 Task: Find out the meaning of "Median" in the real estate glossary.
Action: Mouse moved to (444, 190)
Screenshot: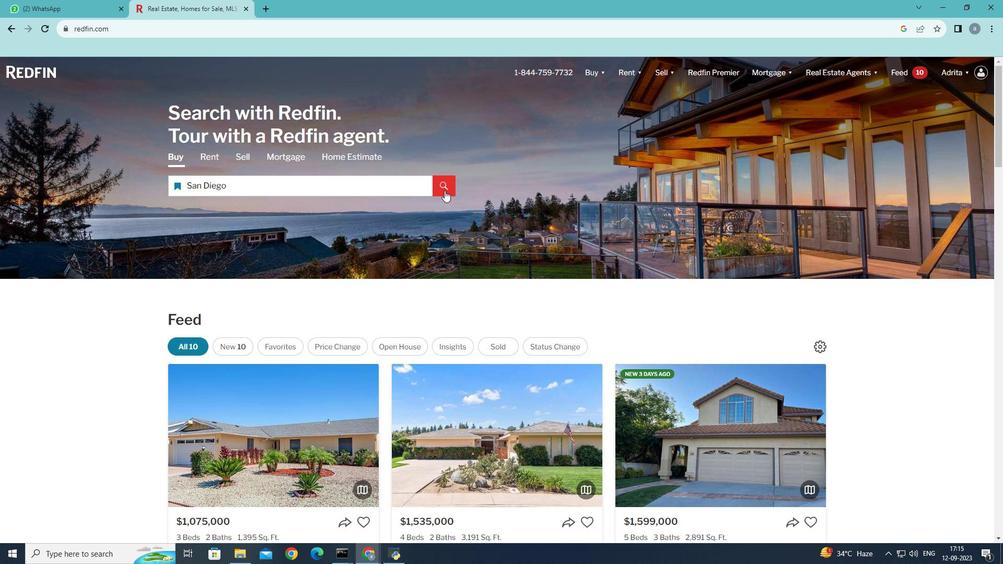 
Action: Mouse pressed left at (444, 190)
Screenshot: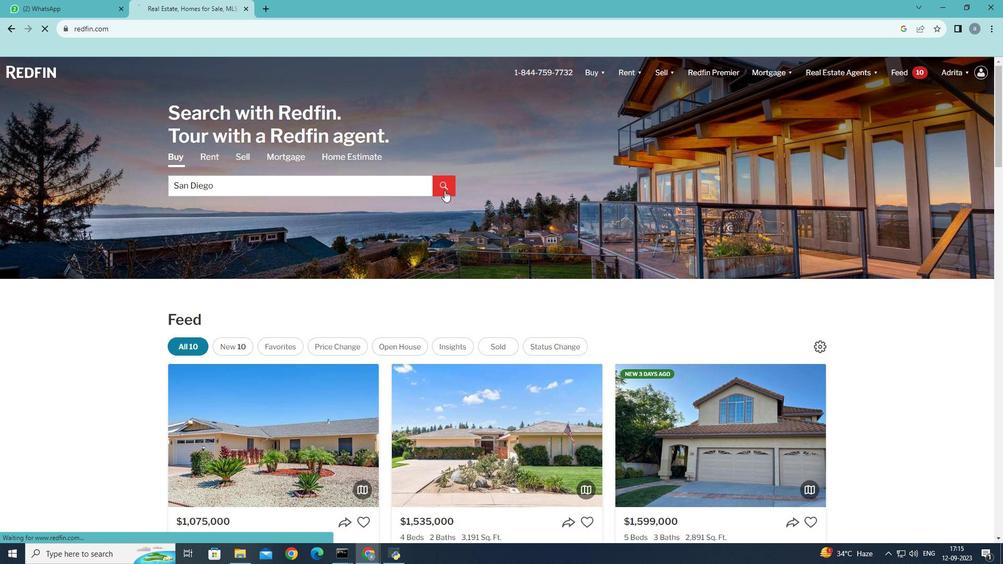 
Action: Mouse moved to (659, 145)
Screenshot: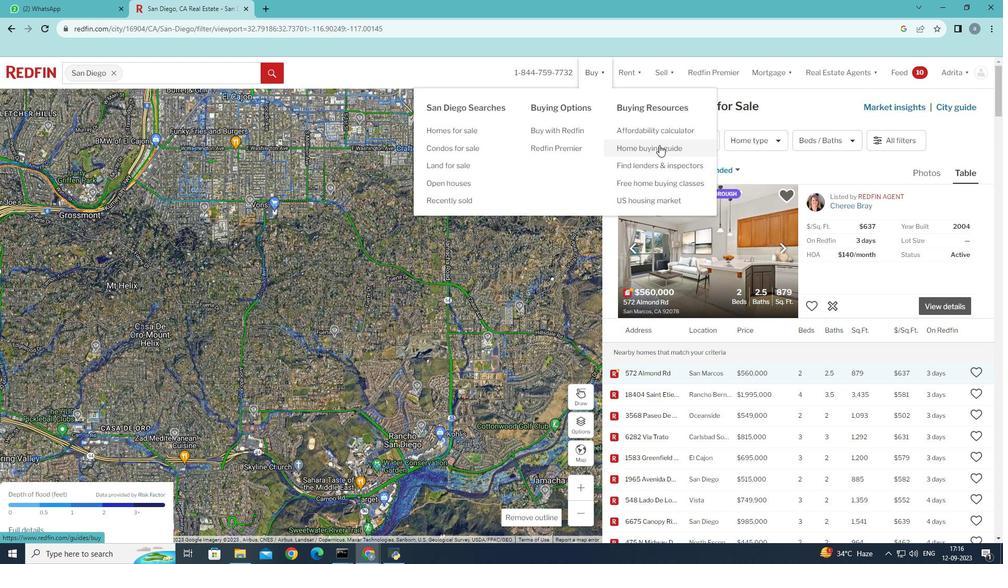 
Action: Mouse pressed left at (659, 145)
Screenshot: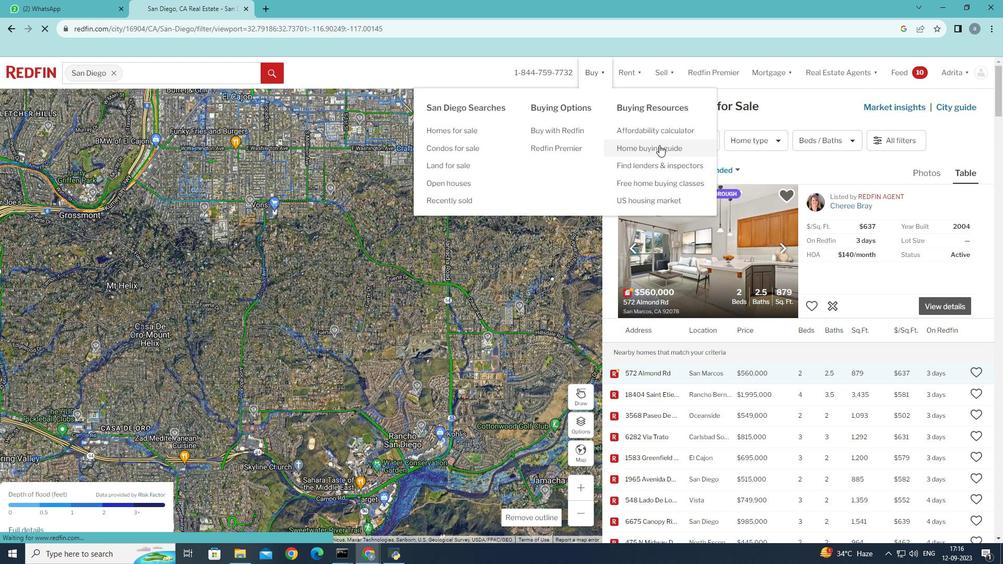 
Action: Mouse moved to (450, 228)
Screenshot: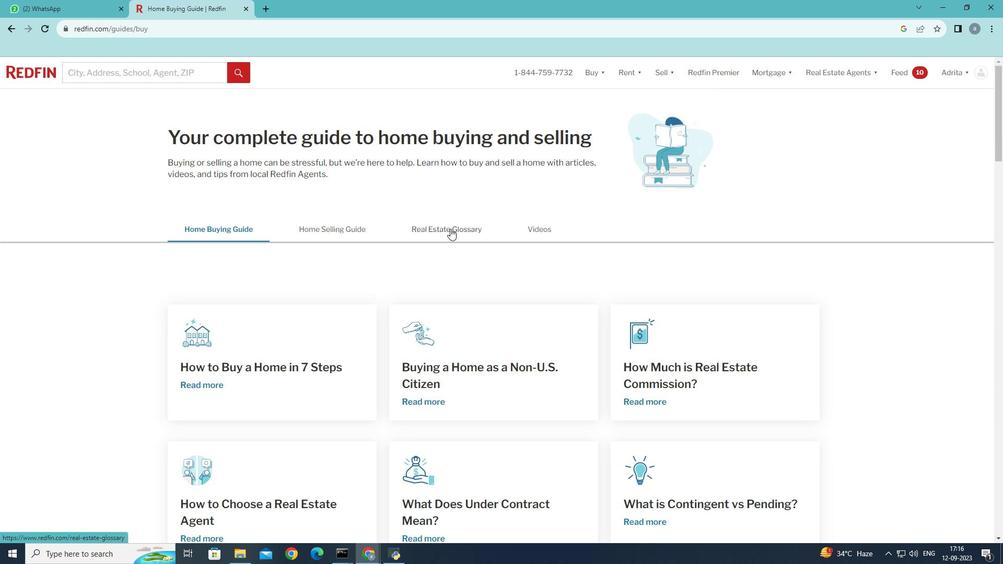 
Action: Mouse pressed left at (450, 228)
Screenshot: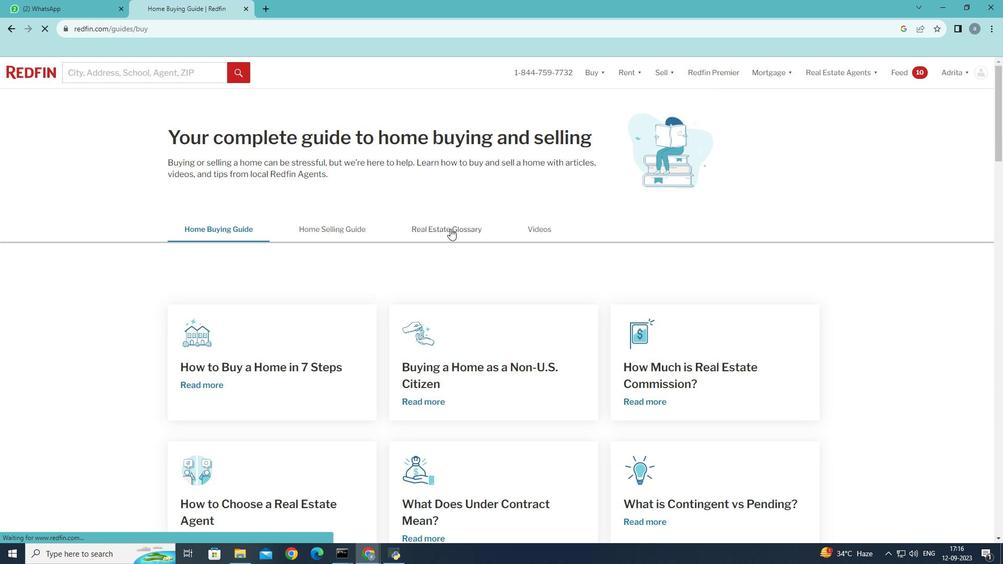 
Action: Mouse moved to (388, 344)
Screenshot: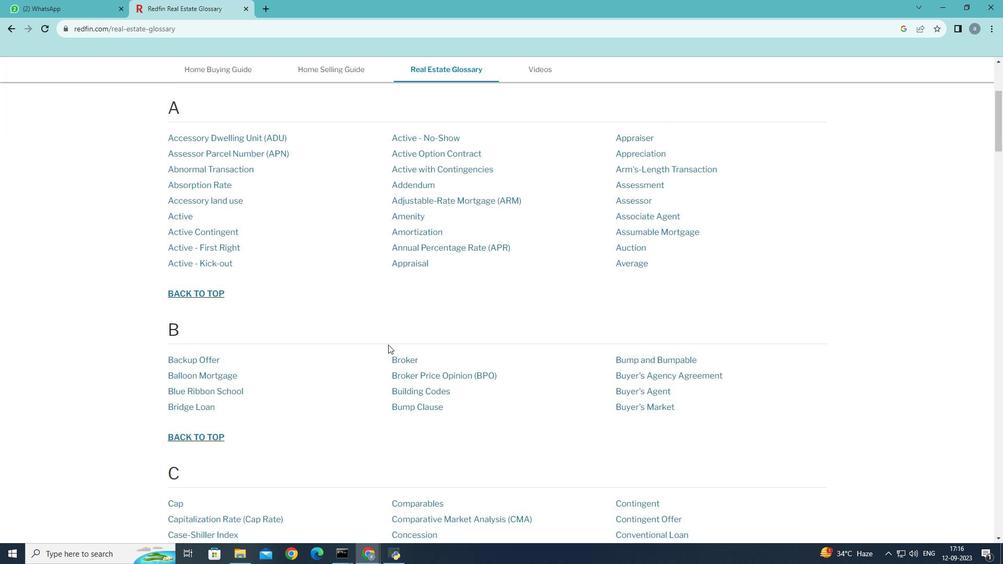 
Action: Mouse scrolled (388, 344) with delta (0, 0)
Screenshot: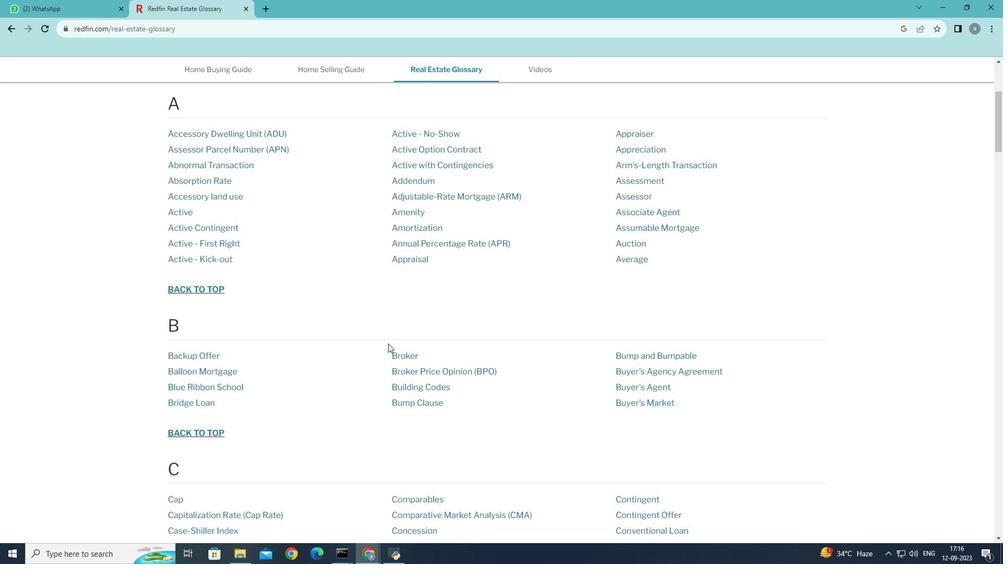
Action: Mouse scrolled (388, 344) with delta (0, 0)
Screenshot: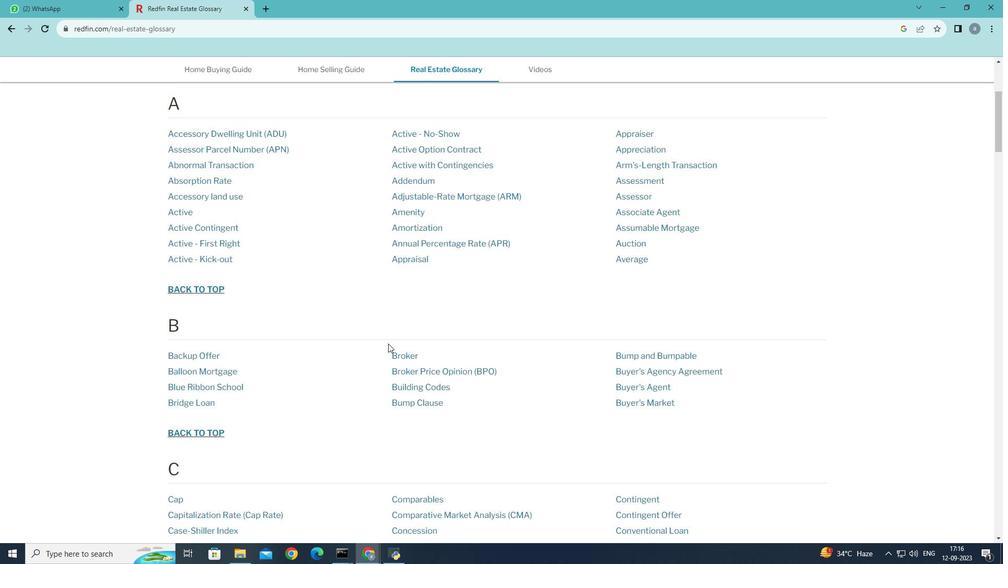 
Action: Mouse scrolled (388, 344) with delta (0, 0)
Screenshot: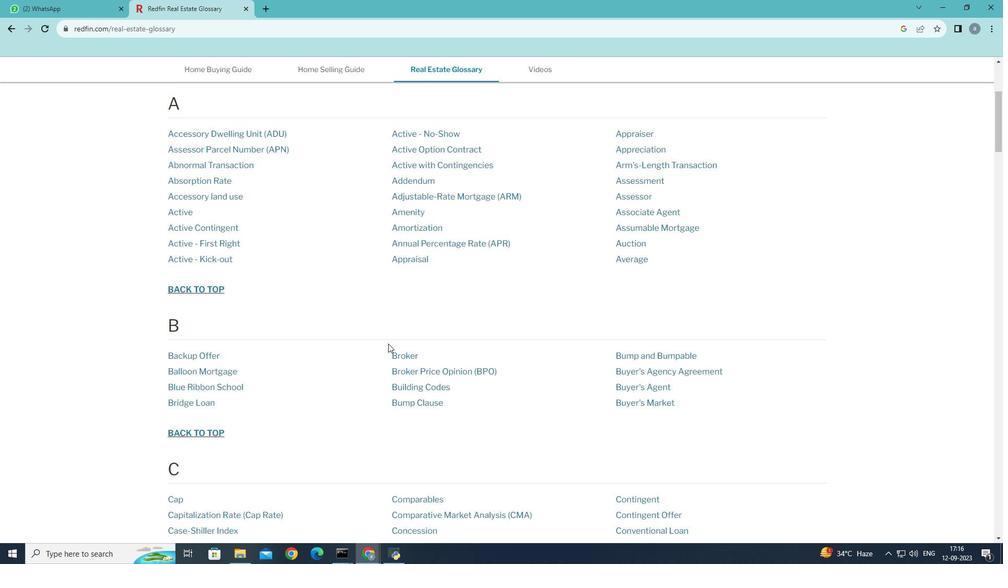 
Action: Mouse scrolled (388, 344) with delta (0, 0)
Screenshot: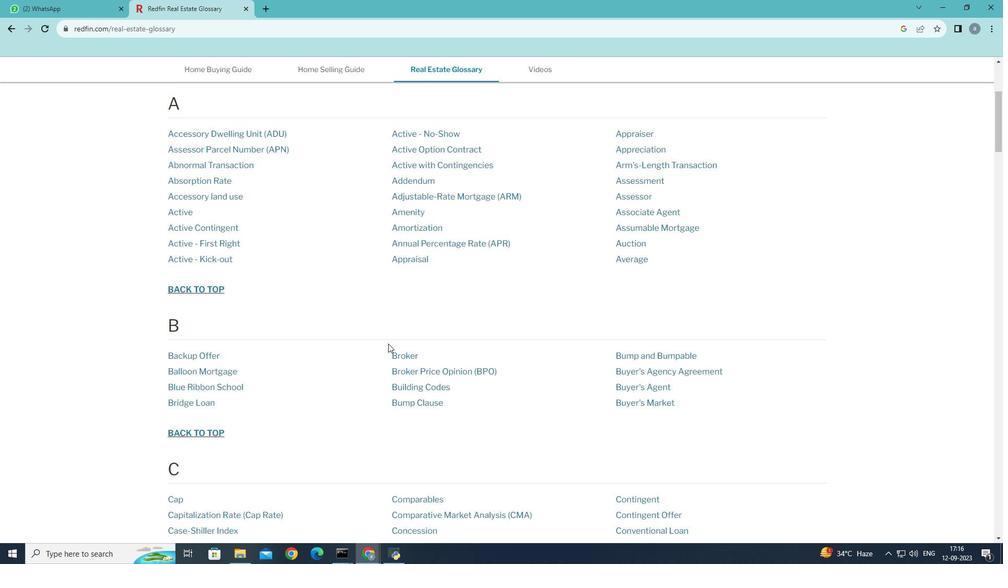 
Action: Mouse moved to (388, 343)
Screenshot: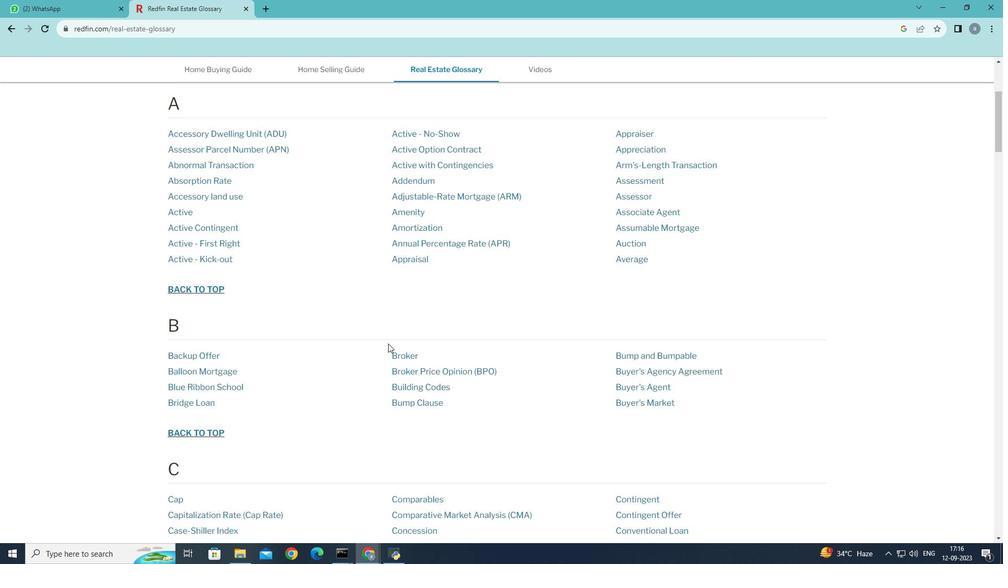 
Action: Mouse scrolled (388, 343) with delta (0, 0)
Screenshot: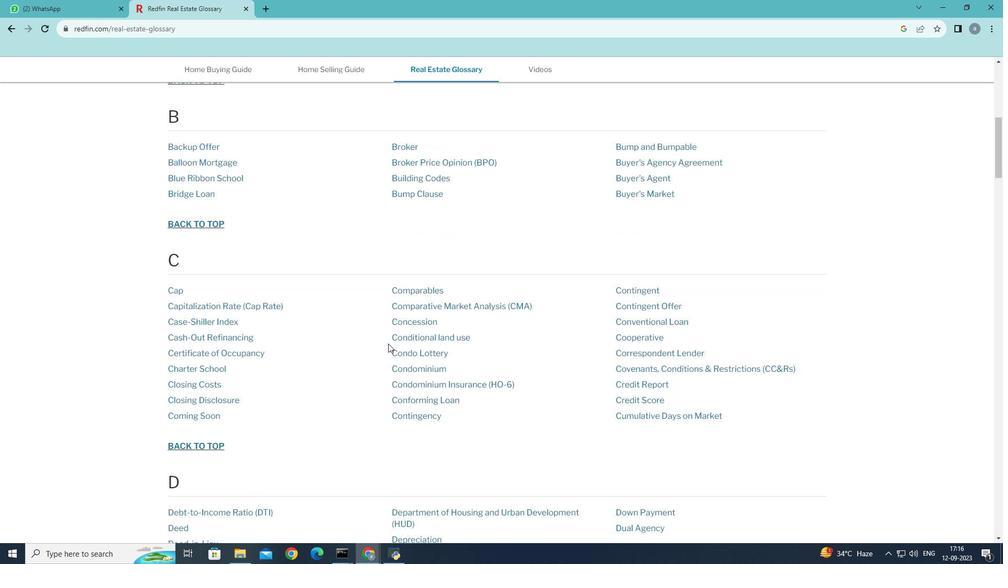 
Action: Mouse scrolled (388, 343) with delta (0, 0)
Screenshot: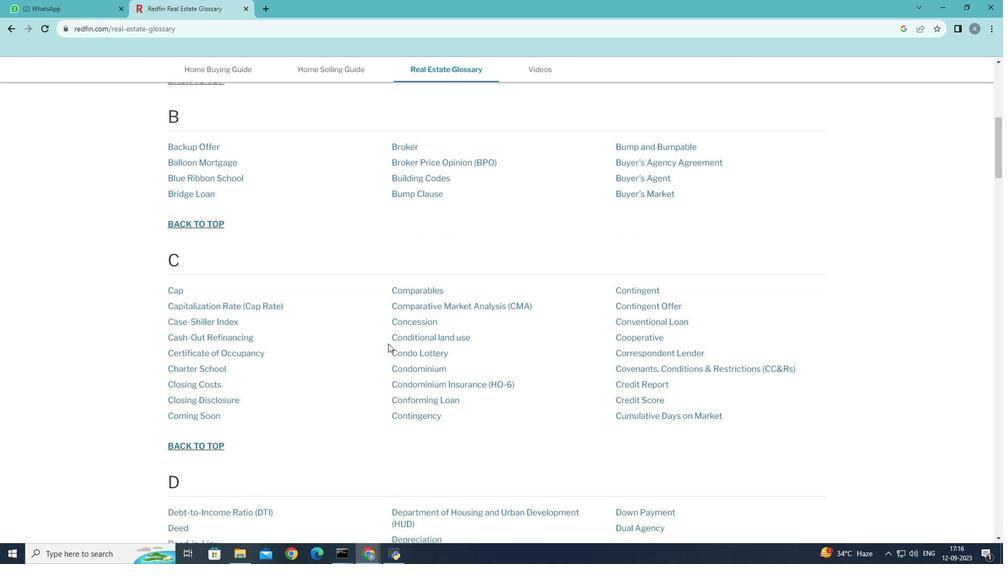 
Action: Mouse scrolled (388, 343) with delta (0, 0)
Screenshot: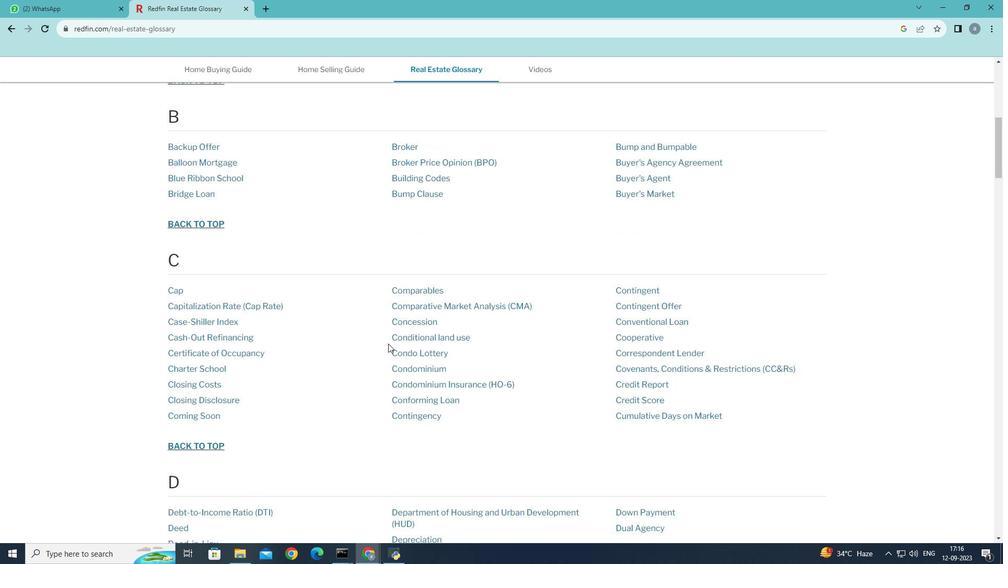 
Action: Mouse scrolled (388, 343) with delta (0, 0)
Screenshot: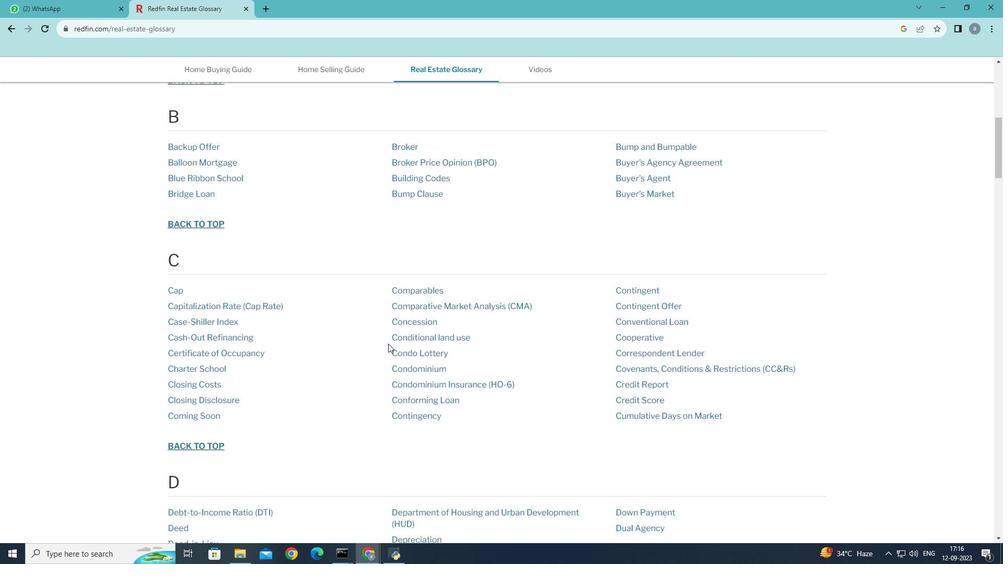 
Action: Mouse moved to (388, 343)
Screenshot: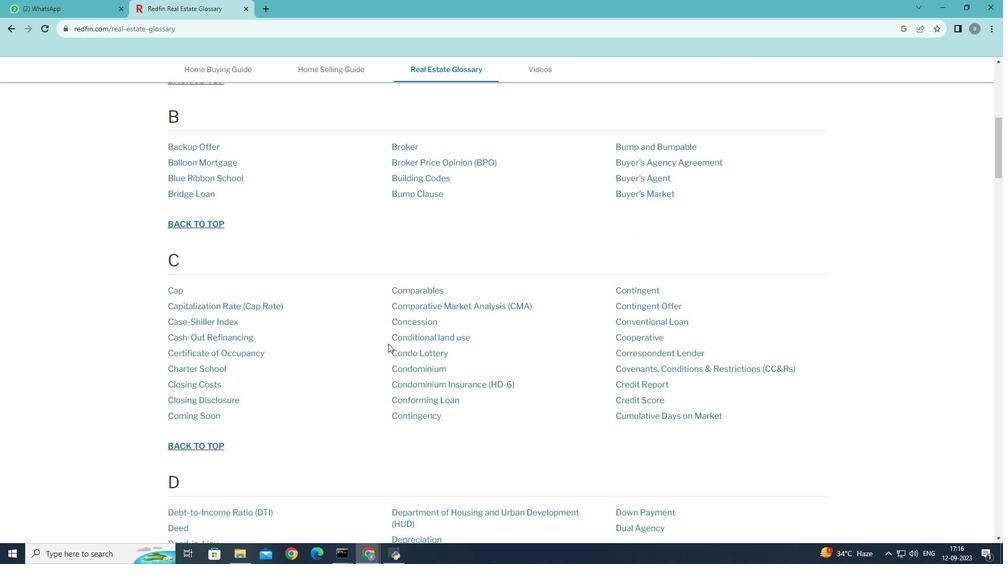 
Action: Mouse scrolled (388, 343) with delta (0, 0)
Screenshot: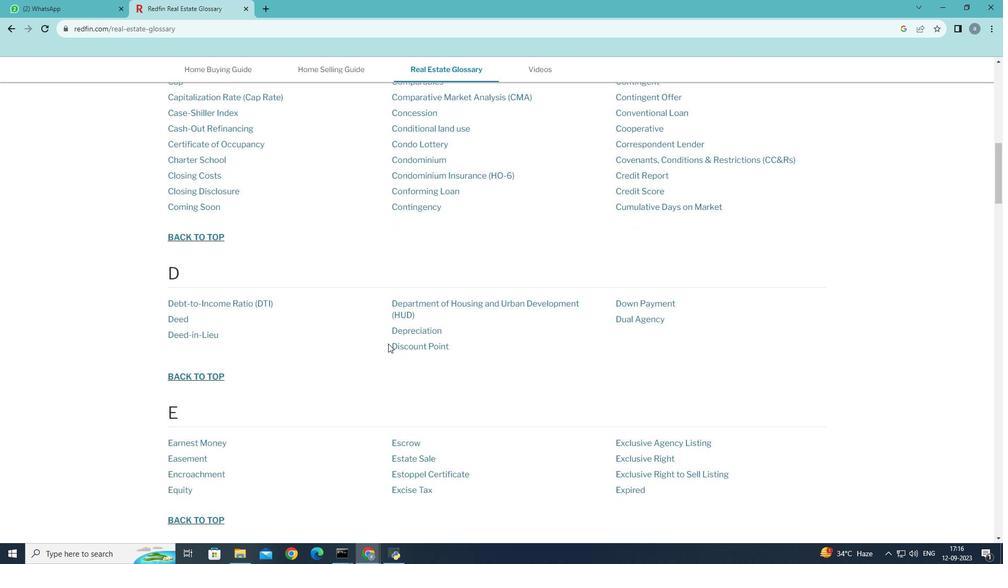 
Action: Mouse scrolled (388, 343) with delta (0, 0)
Screenshot: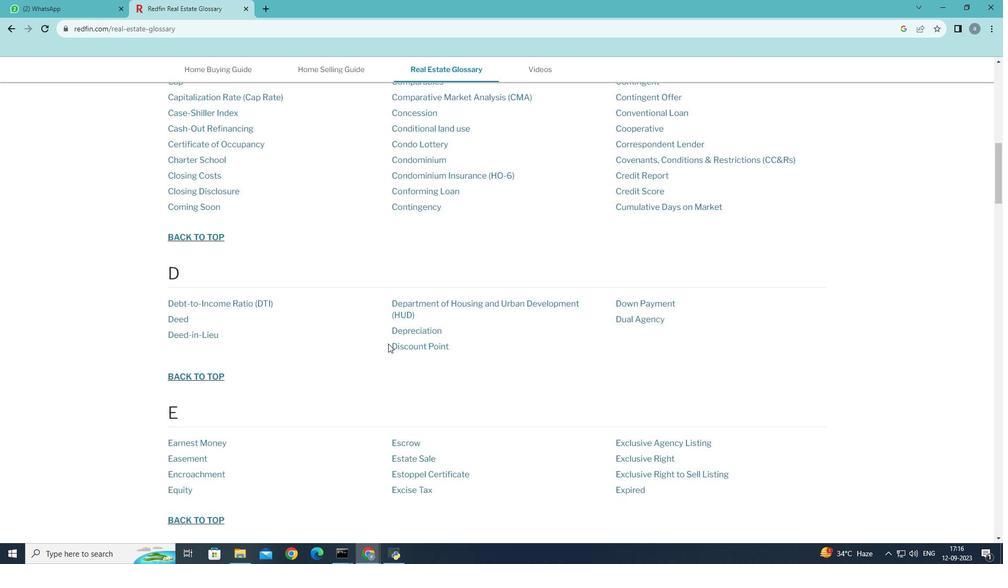 
Action: Mouse scrolled (388, 343) with delta (0, 0)
Screenshot: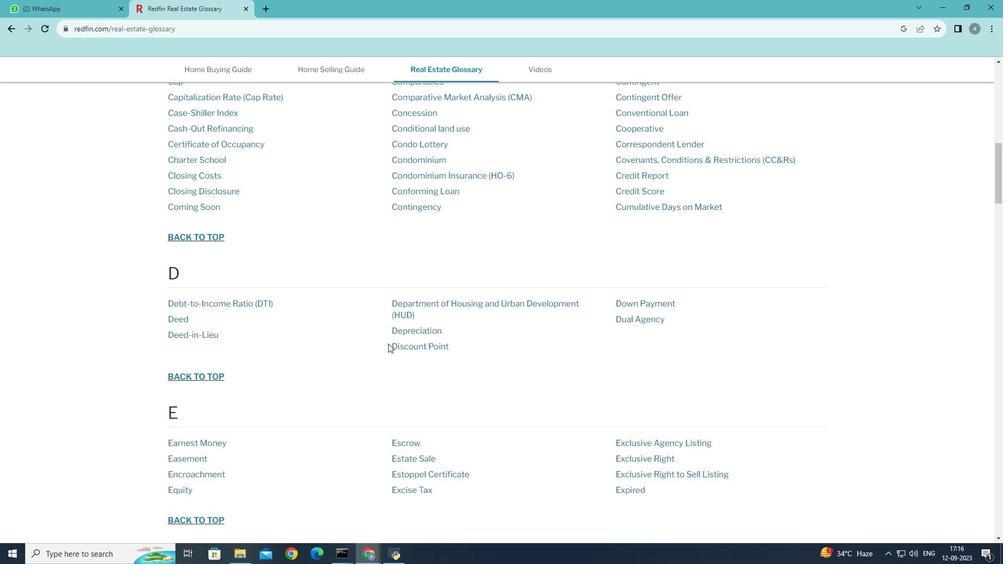 
Action: Mouse scrolled (388, 343) with delta (0, 0)
Screenshot: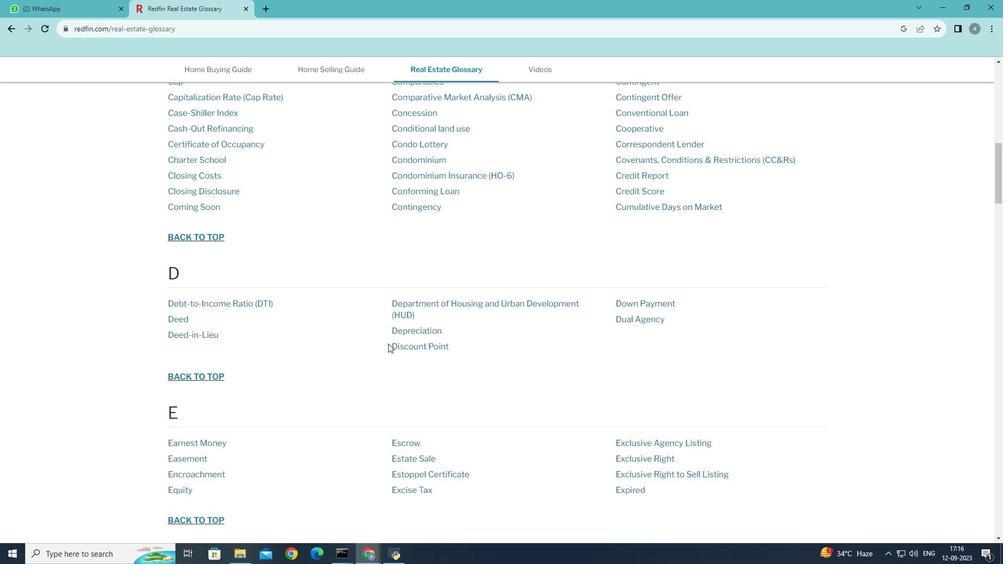 
Action: Mouse scrolled (388, 343) with delta (0, 0)
Screenshot: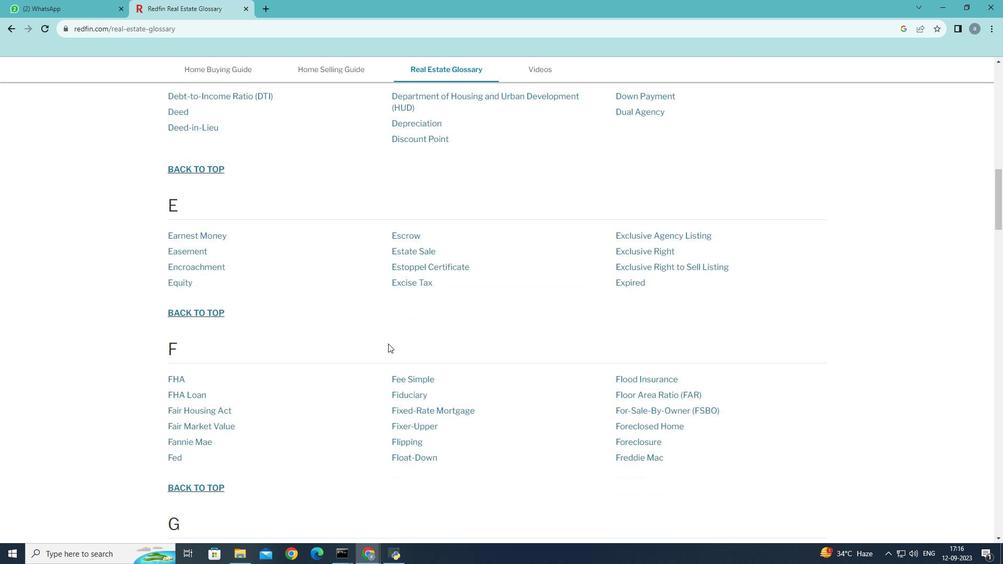 
Action: Mouse scrolled (388, 343) with delta (0, 0)
Screenshot: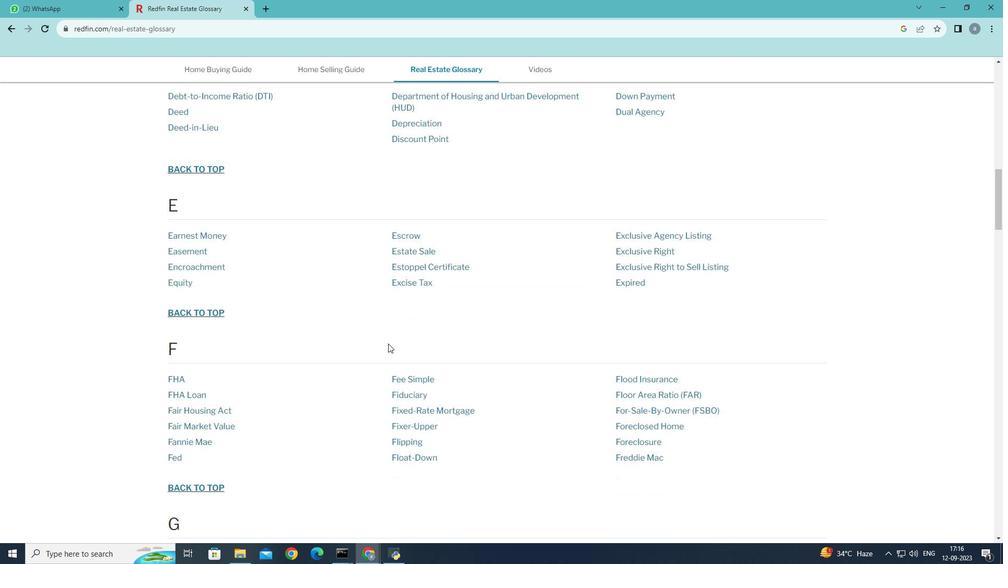 
Action: Mouse scrolled (388, 343) with delta (0, 0)
Screenshot: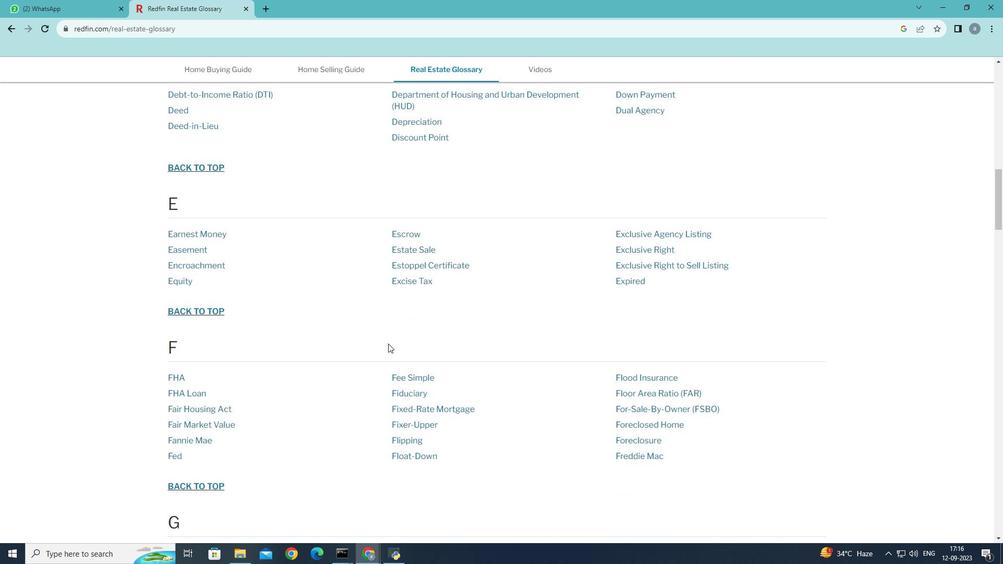 
Action: Mouse scrolled (388, 343) with delta (0, 0)
Screenshot: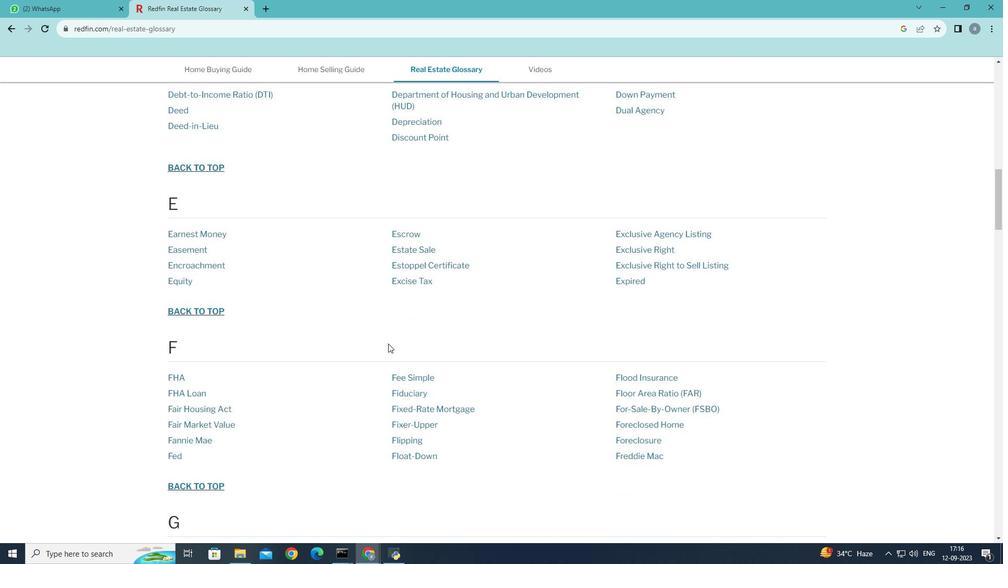 
Action: Mouse scrolled (388, 343) with delta (0, 0)
Screenshot: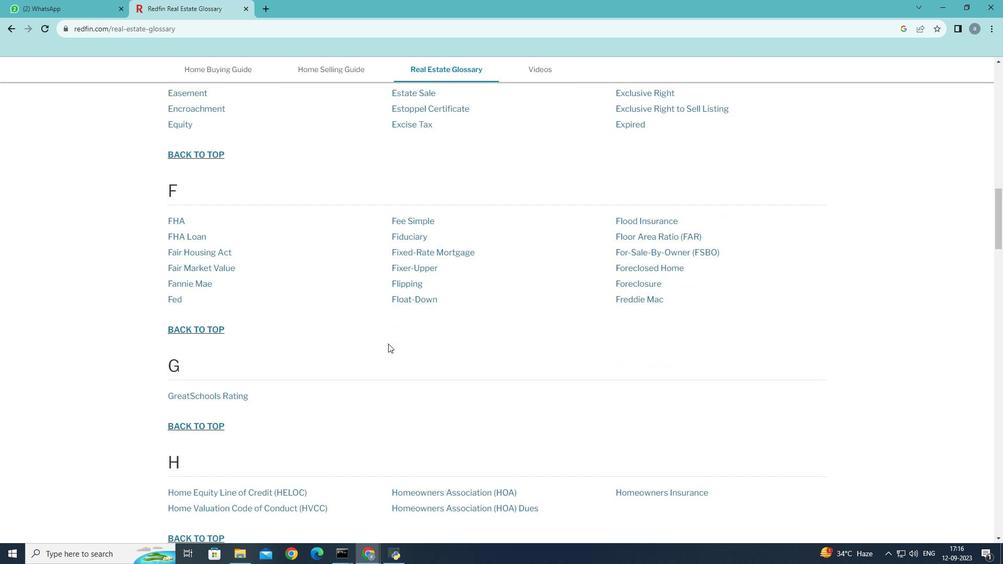 
Action: Mouse scrolled (388, 343) with delta (0, 0)
Screenshot: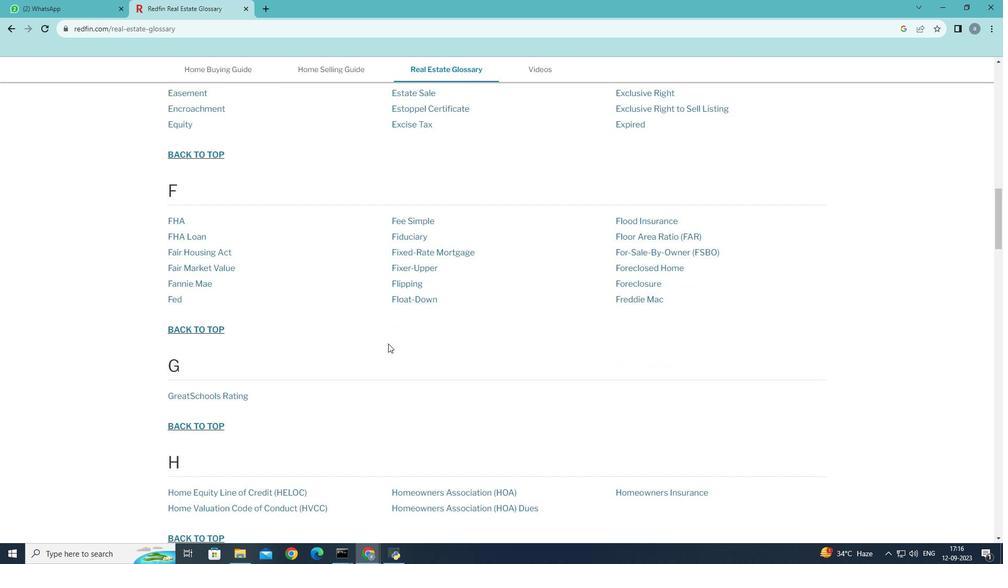 
Action: Mouse scrolled (388, 343) with delta (0, 0)
Screenshot: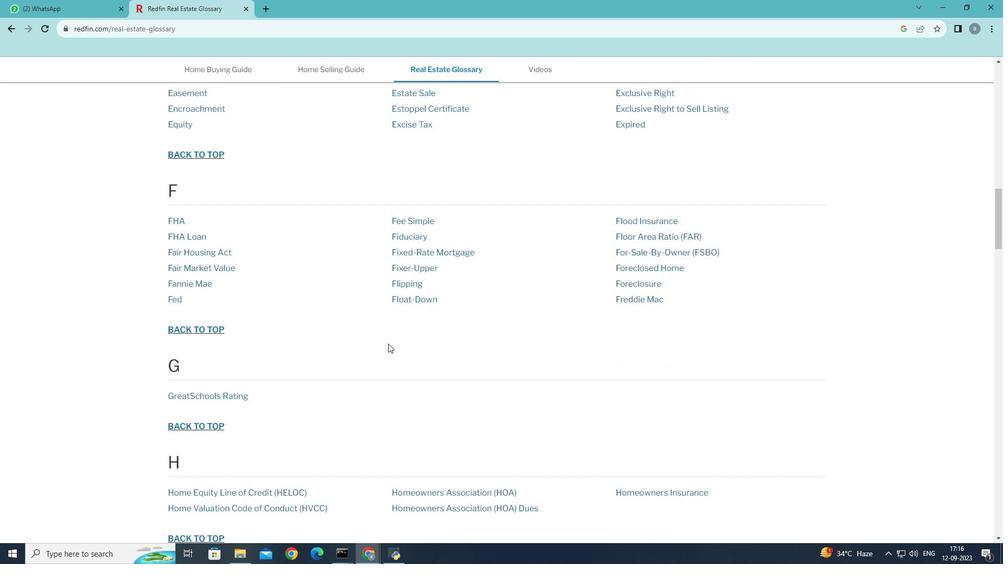 
Action: Mouse scrolled (388, 343) with delta (0, 0)
Screenshot: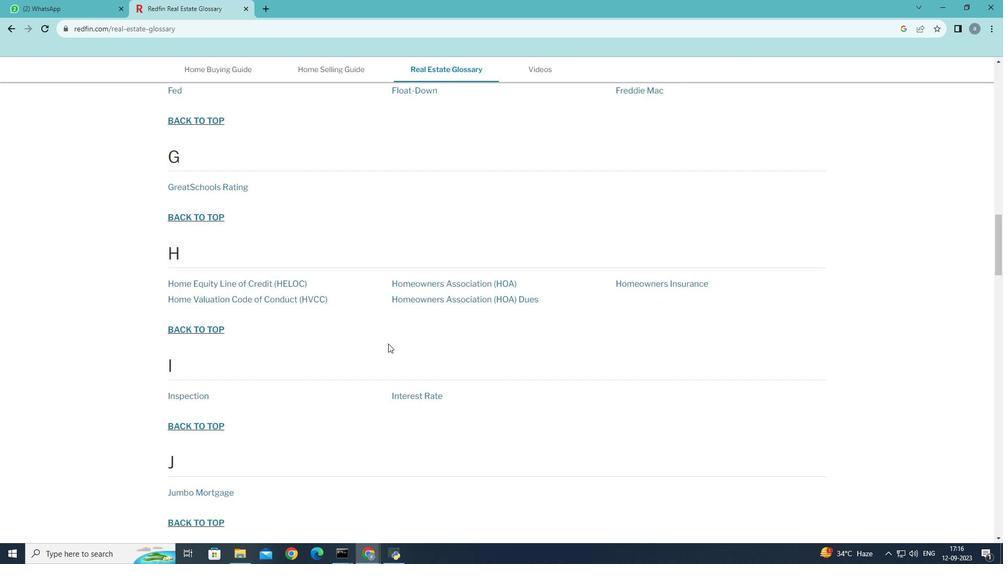 
Action: Mouse scrolled (388, 343) with delta (0, 0)
Screenshot: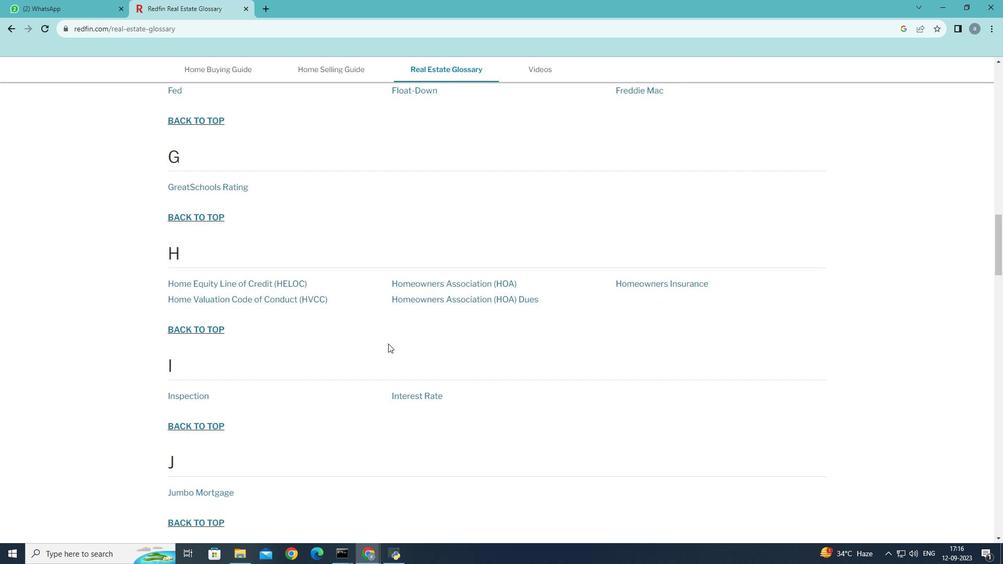 
Action: Mouse scrolled (388, 343) with delta (0, 0)
Screenshot: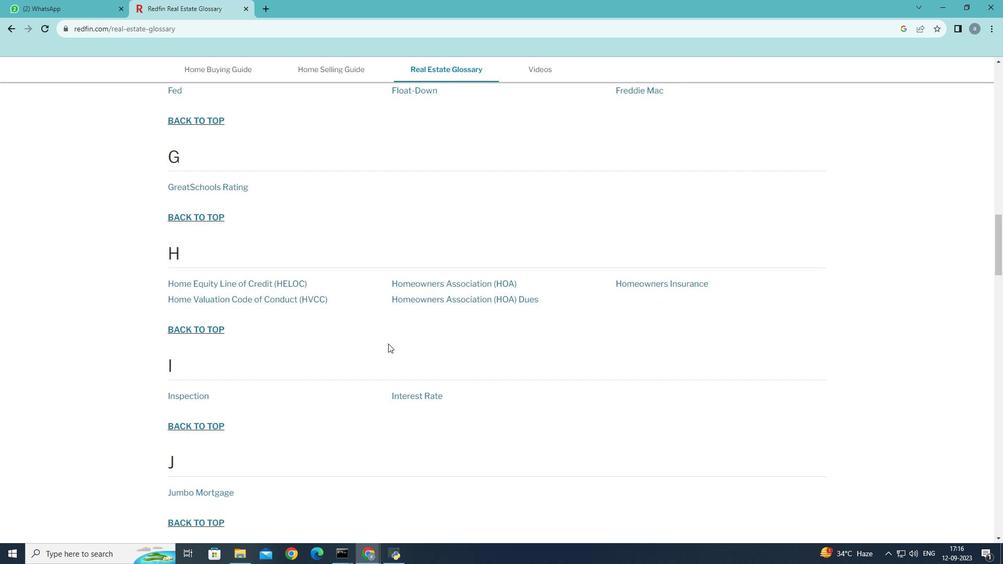 
Action: Mouse scrolled (388, 343) with delta (0, 0)
Screenshot: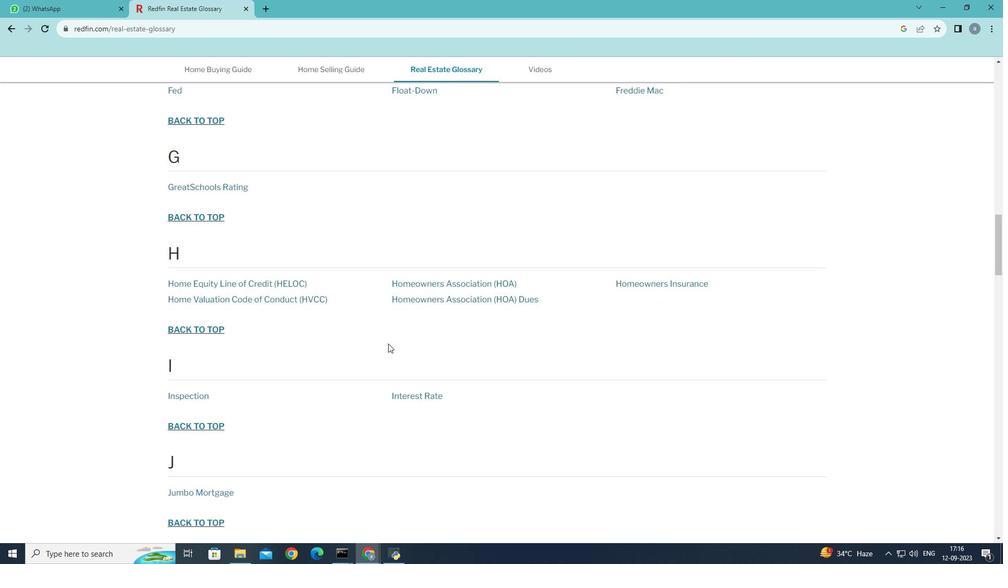
Action: Mouse scrolled (388, 343) with delta (0, 0)
Screenshot: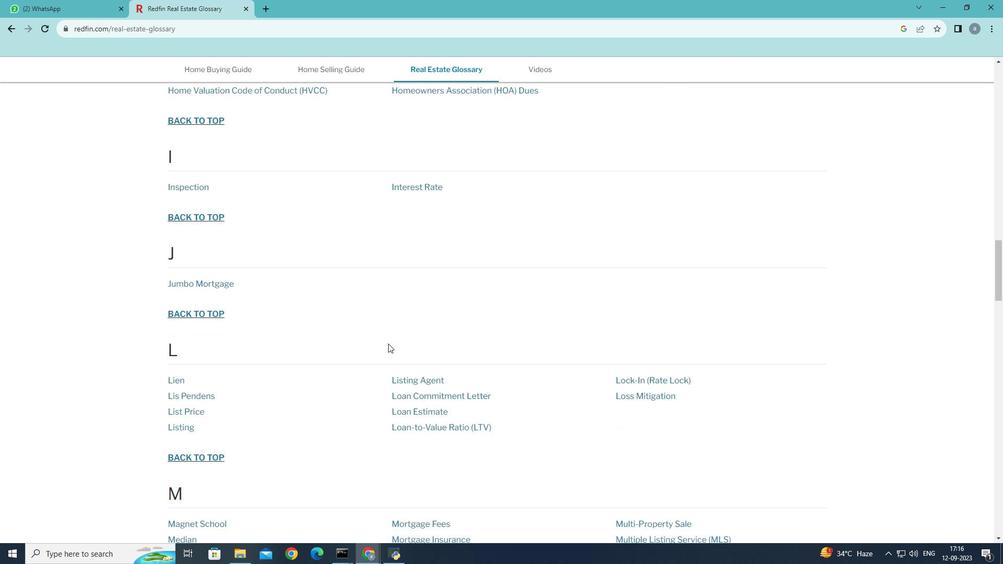 
Action: Mouse scrolled (388, 343) with delta (0, 0)
Screenshot: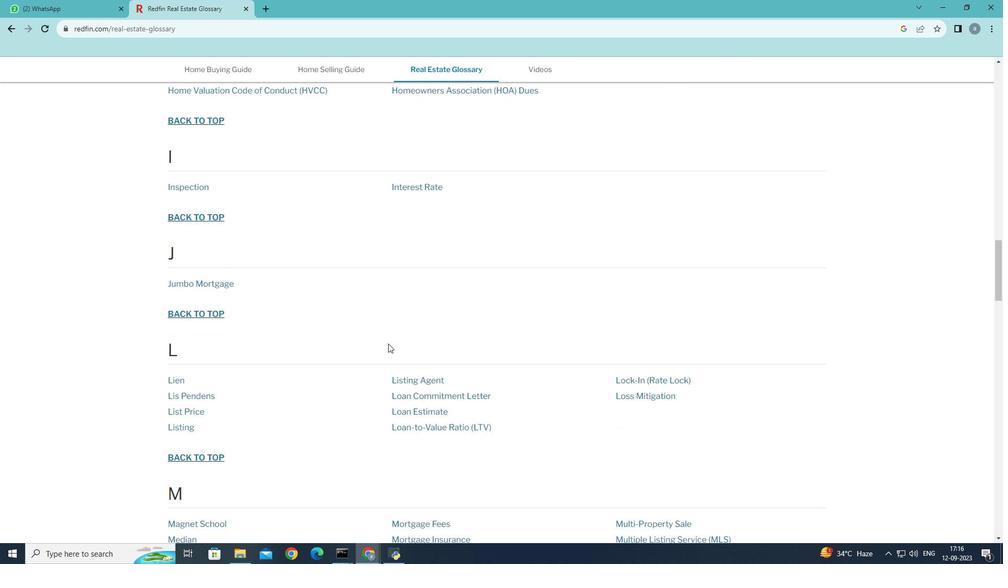 
Action: Mouse scrolled (388, 343) with delta (0, 0)
Screenshot: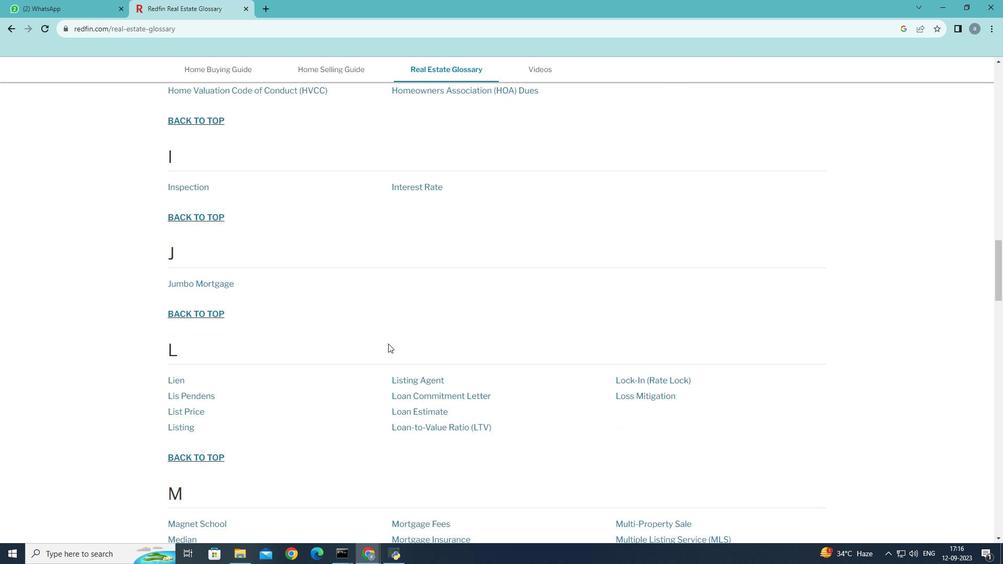 
Action: Mouse scrolled (388, 343) with delta (0, 0)
Screenshot: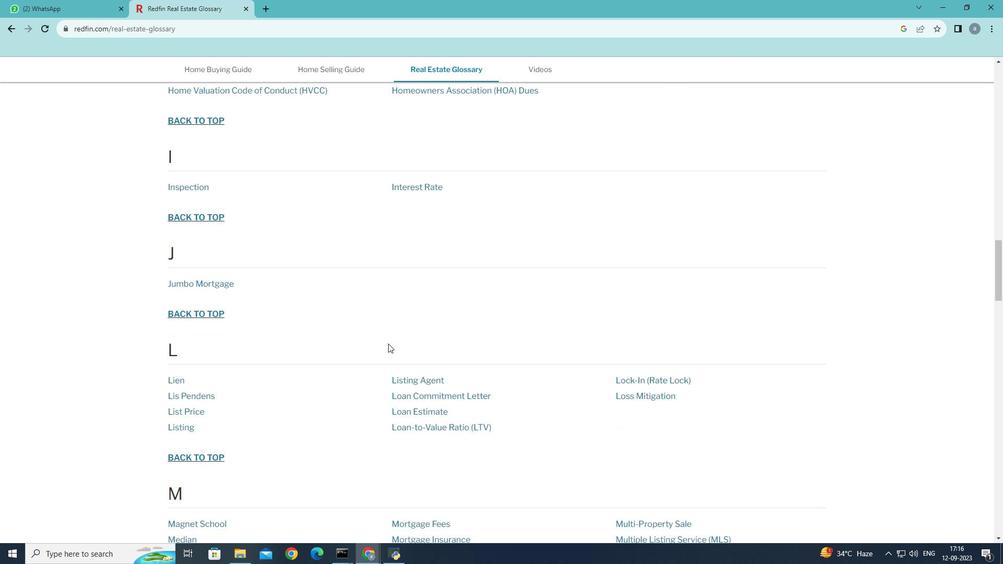 
Action: Mouse scrolled (388, 343) with delta (0, 0)
Screenshot: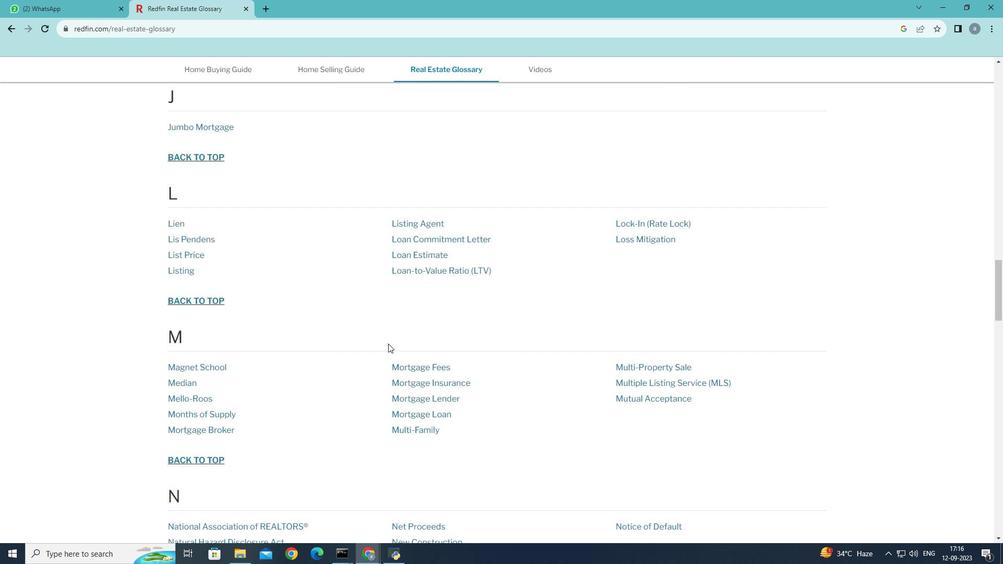 
Action: Mouse scrolled (388, 343) with delta (0, 0)
Screenshot: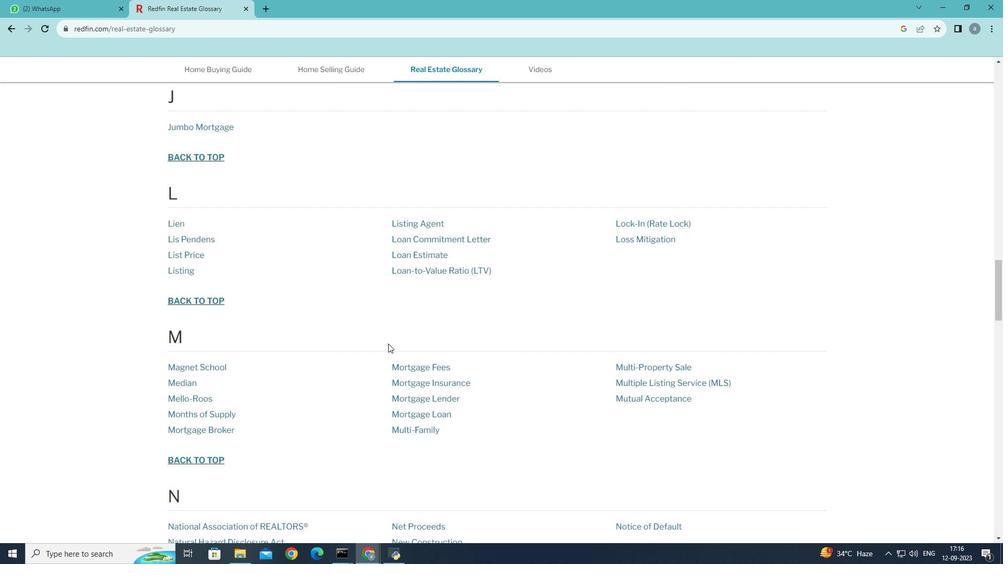 
Action: Mouse scrolled (388, 343) with delta (0, 0)
Screenshot: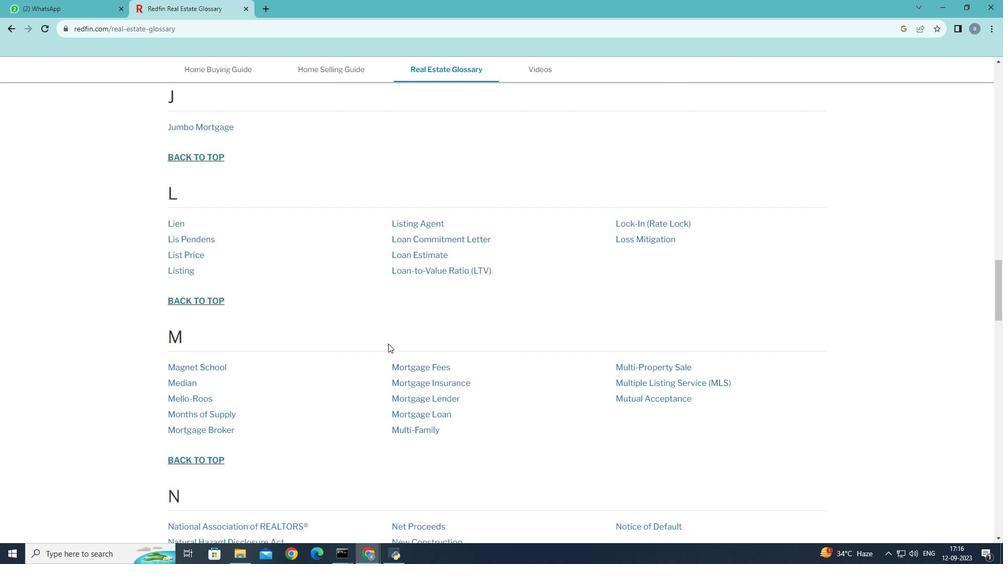 
Action: Mouse moved to (388, 343)
Screenshot: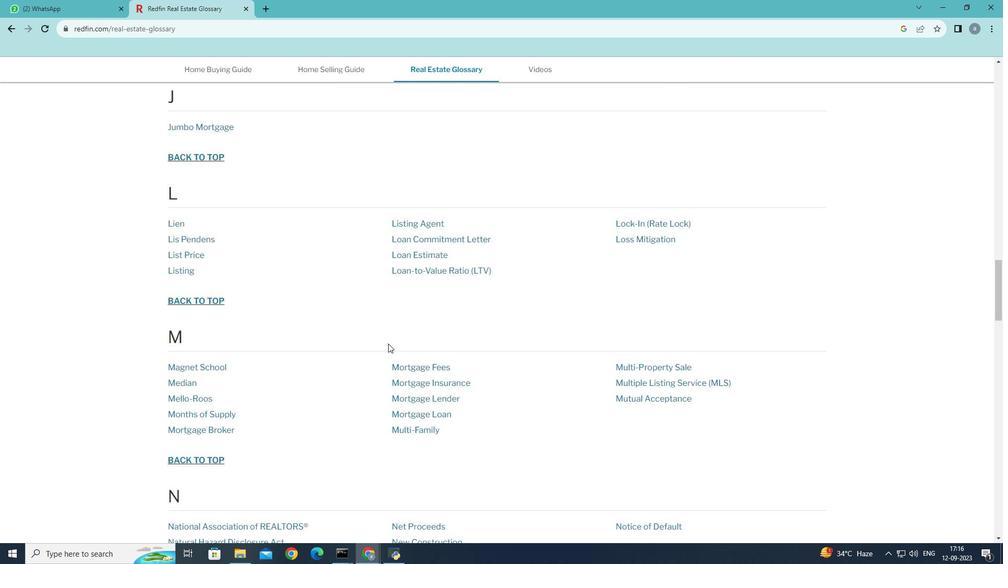
Action: Mouse scrolled (388, 343) with delta (0, 0)
Screenshot: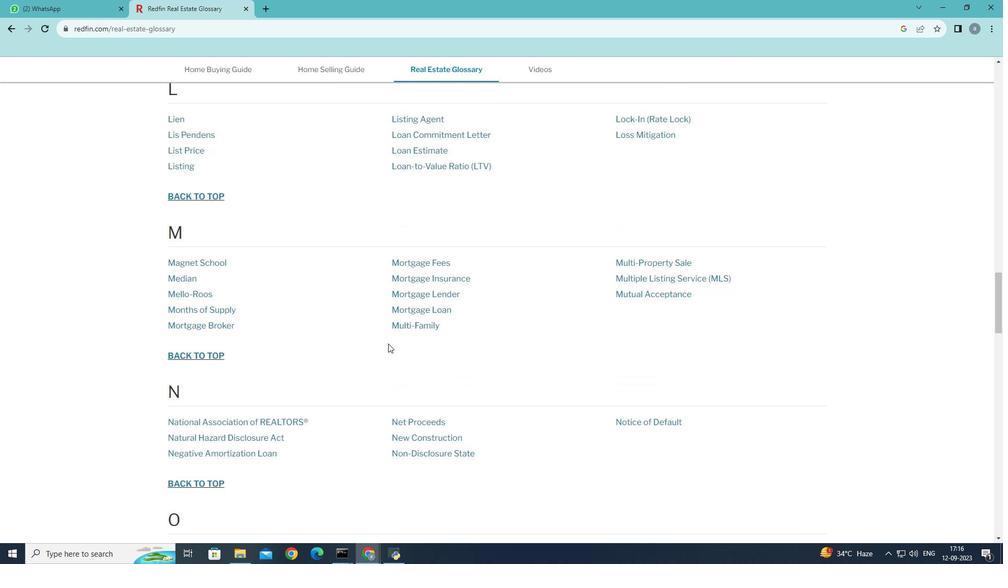 
Action: Mouse scrolled (388, 343) with delta (0, 0)
Screenshot: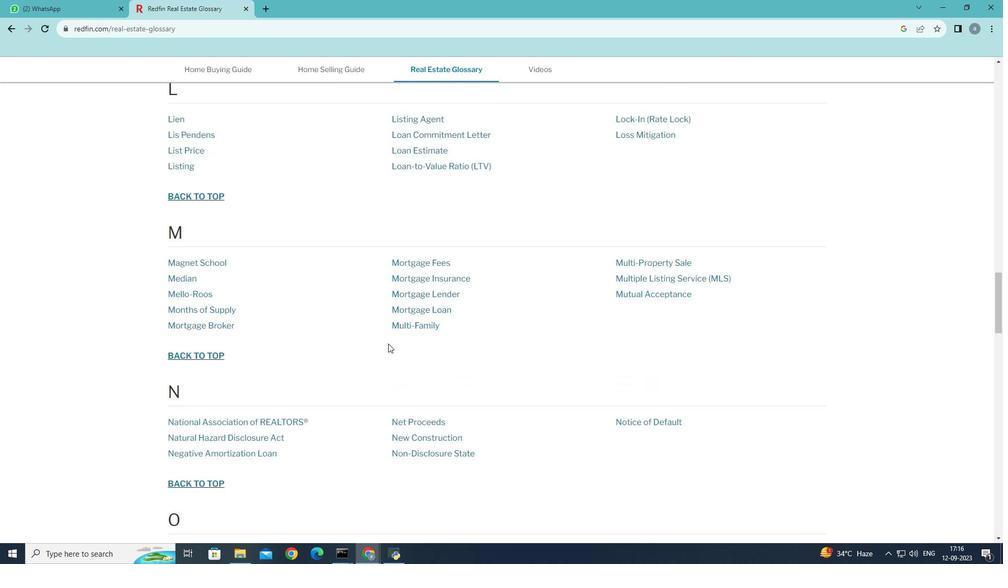 
Action: Mouse moved to (192, 280)
Screenshot: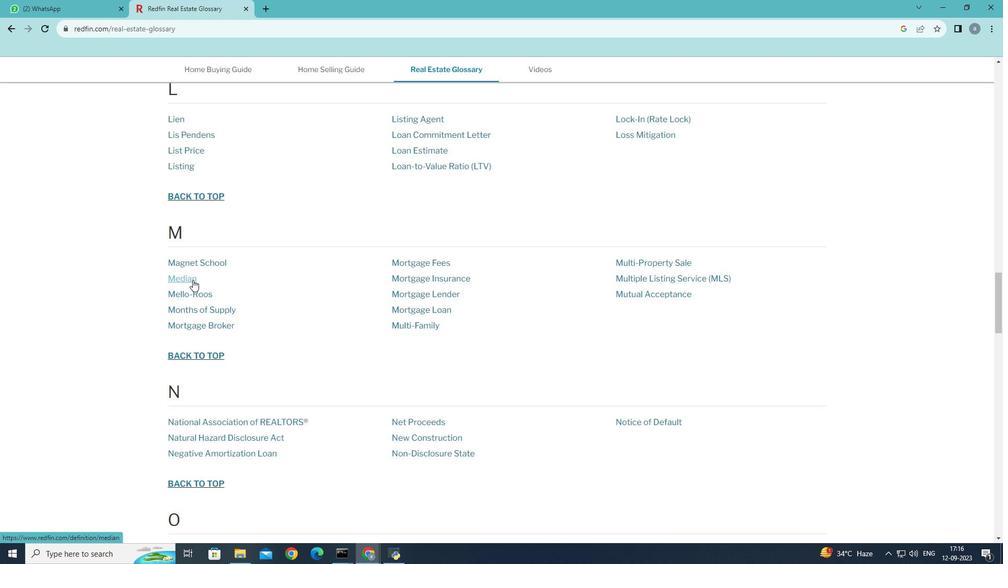 
Action: Mouse pressed left at (192, 280)
Screenshot: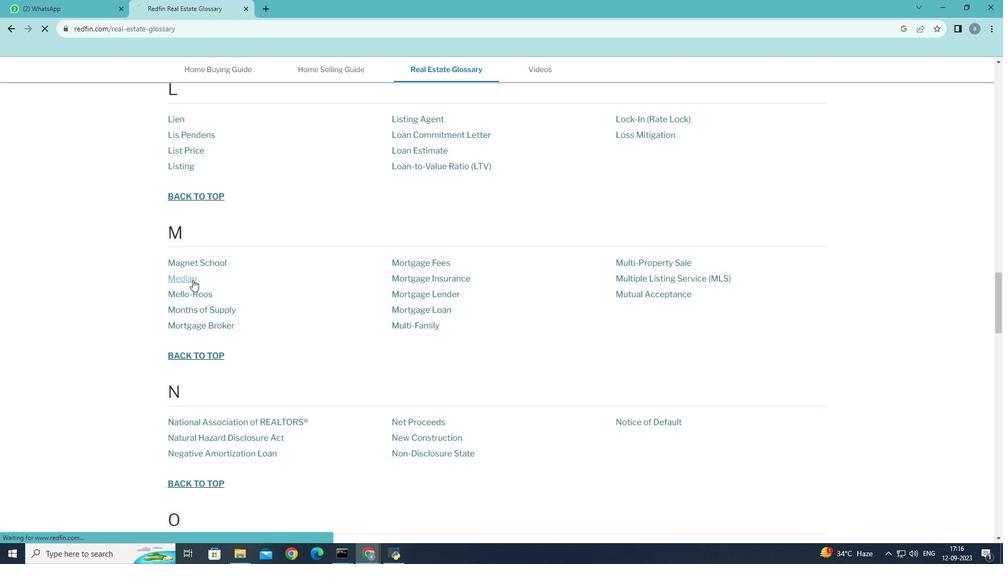 
Action: Mouse moved to (387, 274)
Screenshot: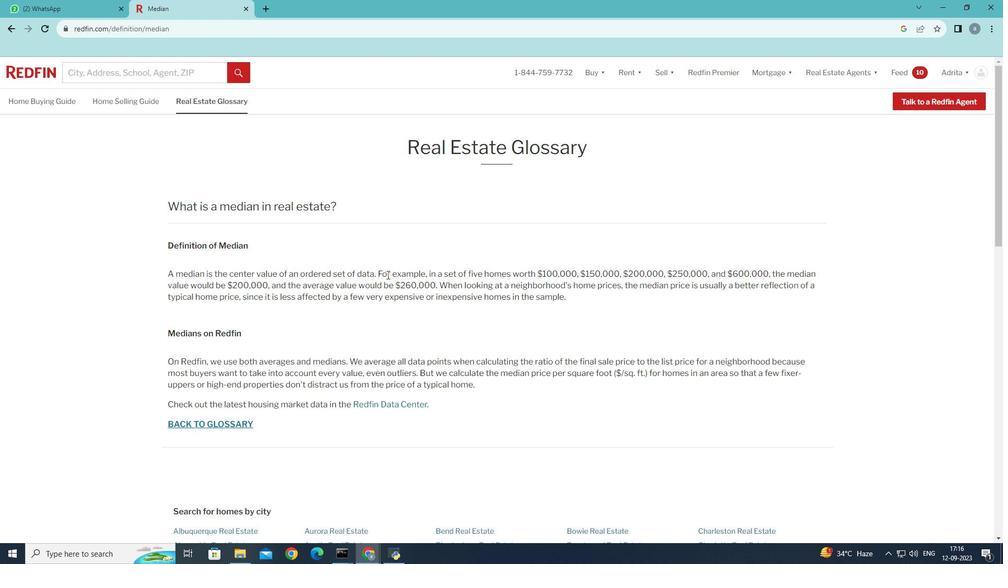 
